 Task: Create New Customer with Customer Name: Lonestar Popcorn, Billing Address Line1: 1127 Star Trek Drive, Billing Address Line2:  Pensacola, Billing Address Line3:  Florida 32501
Action: Mouse moved to (193, 40)
Screenshot: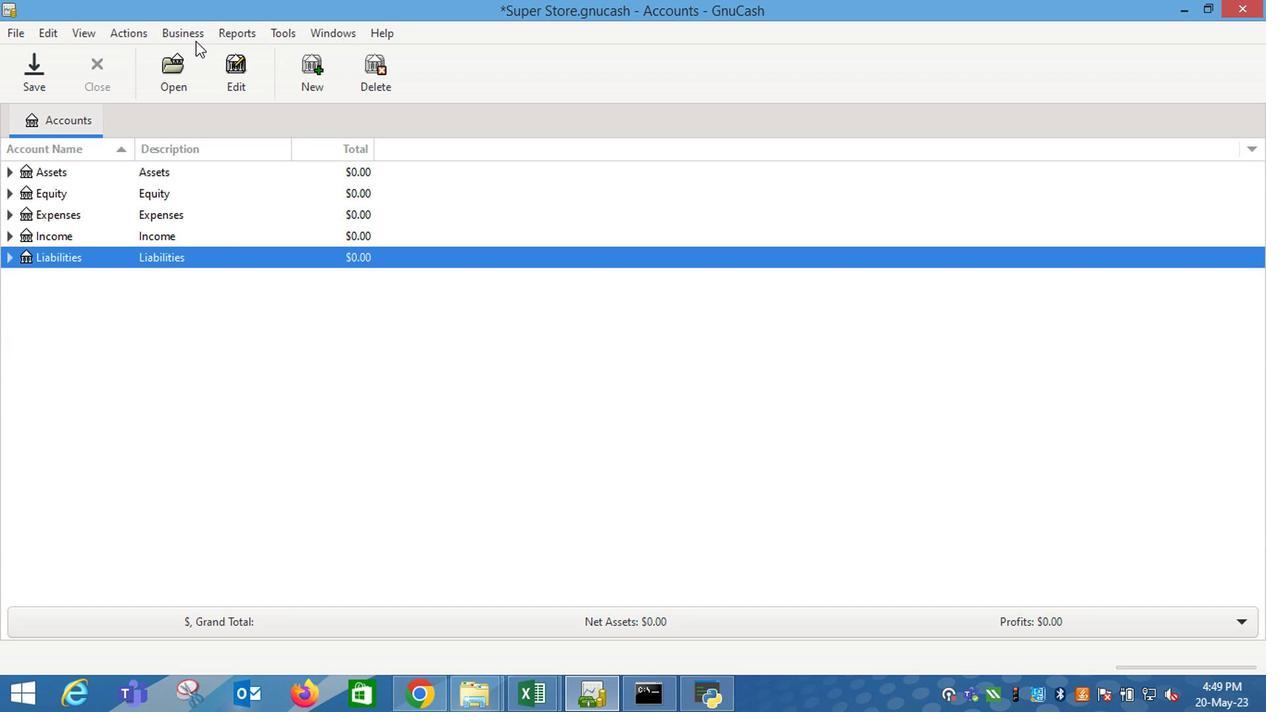 
Action: Mouse pressed left at (193, 40)
Screenshot: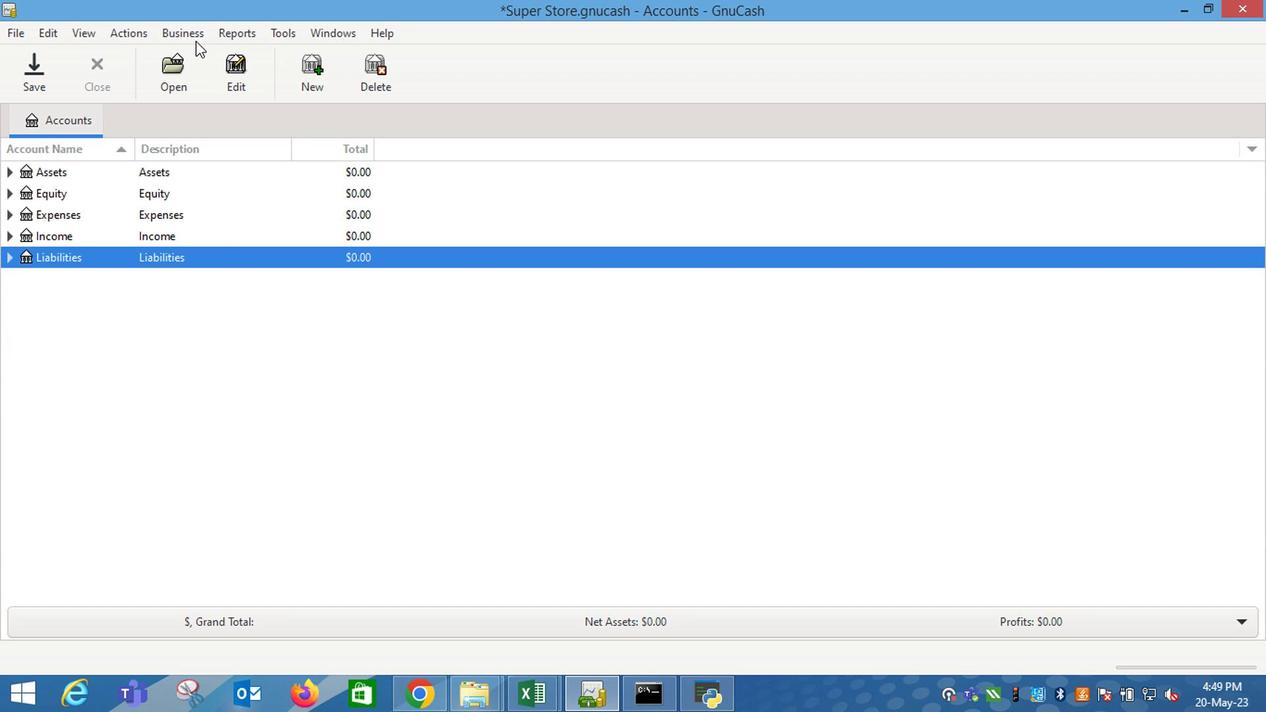 
Action: Mouse moved to (407, 81)
Screenshot: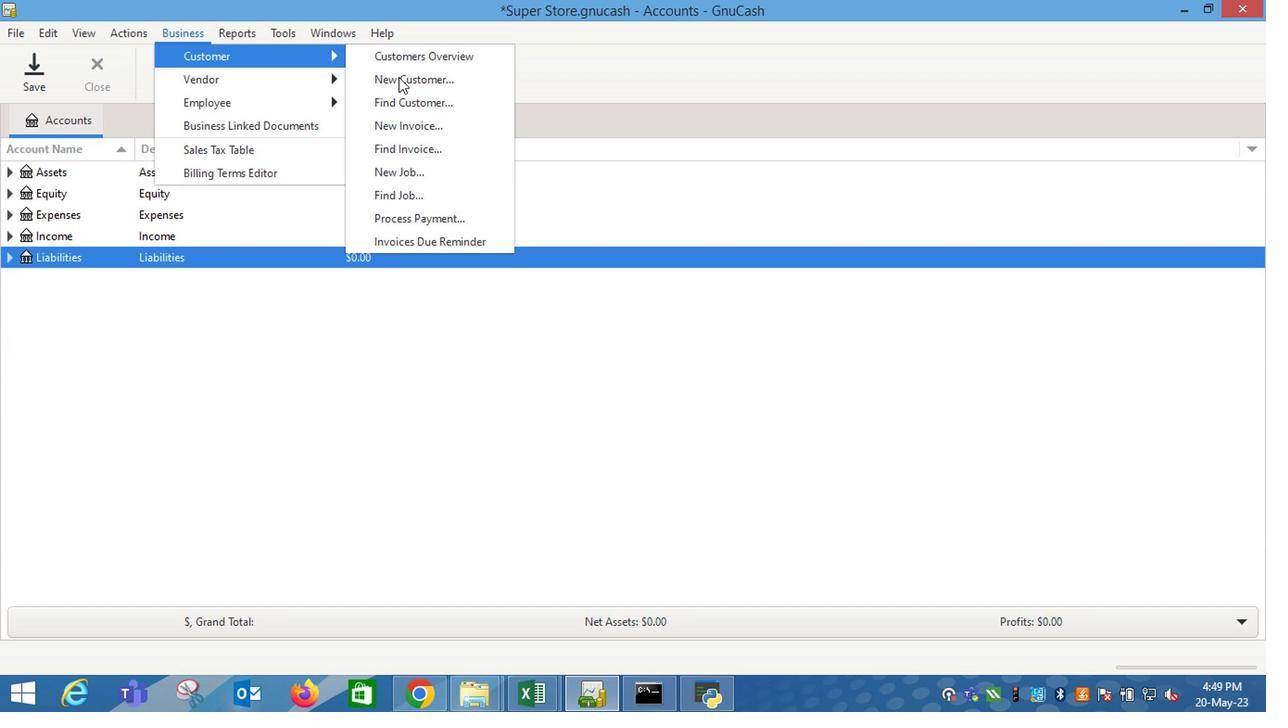 
Action: Mouse pressed left at (407, 81)
Screenshot: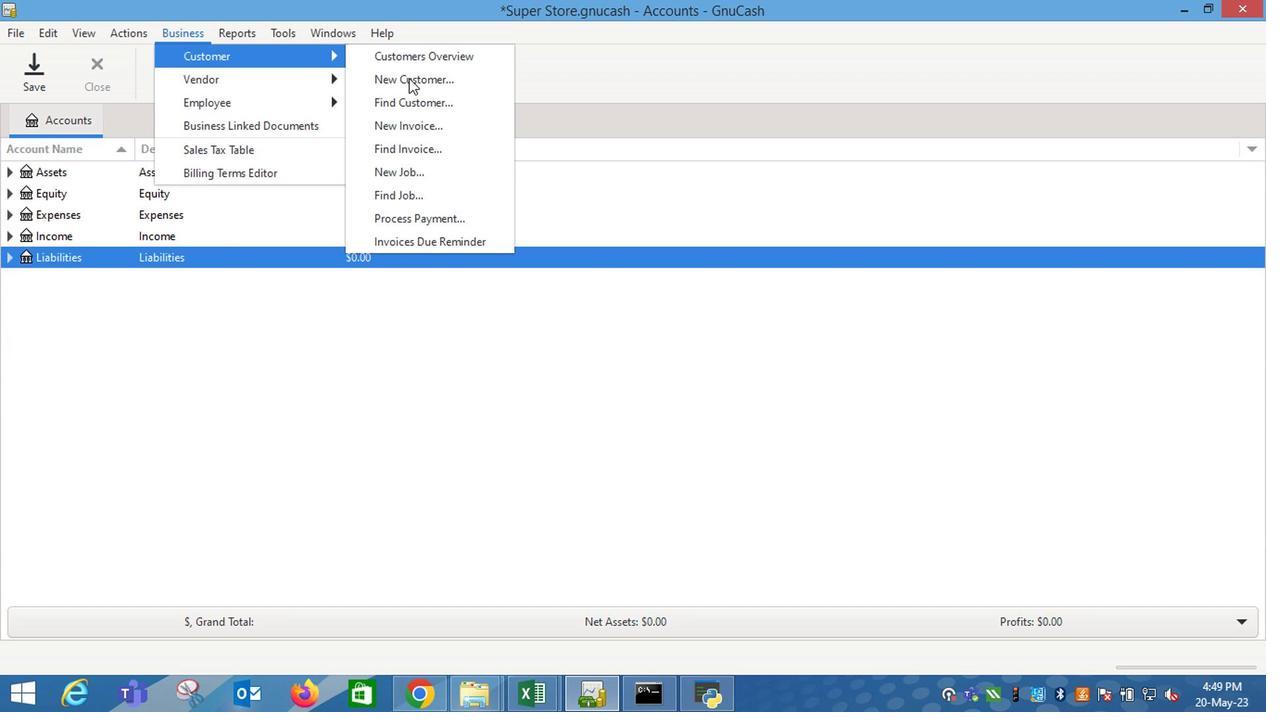 
Action: Key pressed <Key.shift_r>Lonestar<Key.space><Key.shift_r>Popcorn<Key.tab><Key.tab><Key.tab>1127<Key.space><Key.shift_r>Star<Key.space><Key.shift_r>Te<Key.backspace>rek<Key.space><Key.shift_r>Drive<Key.tab><Key.shift_r>P<Key.tab><Key.shift_r>F<Key.tab>
Screenshot: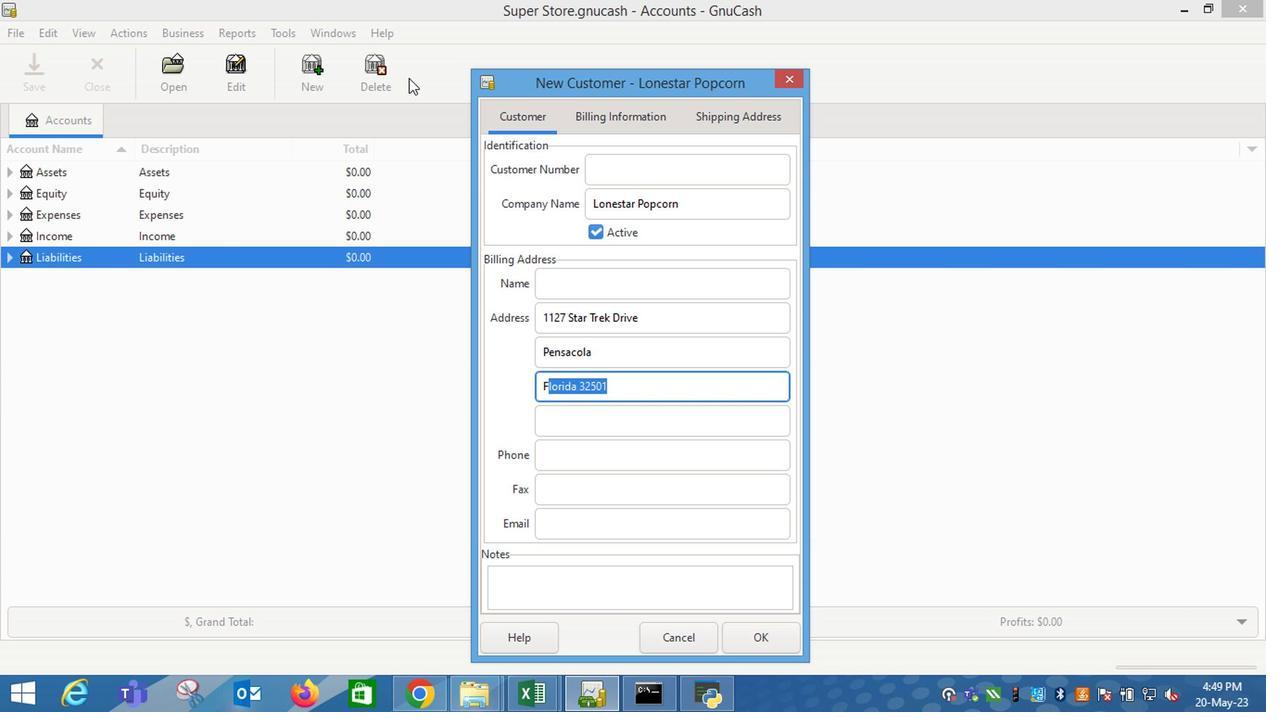 
Action: Mouse moved to (760, 632)
Screenshot: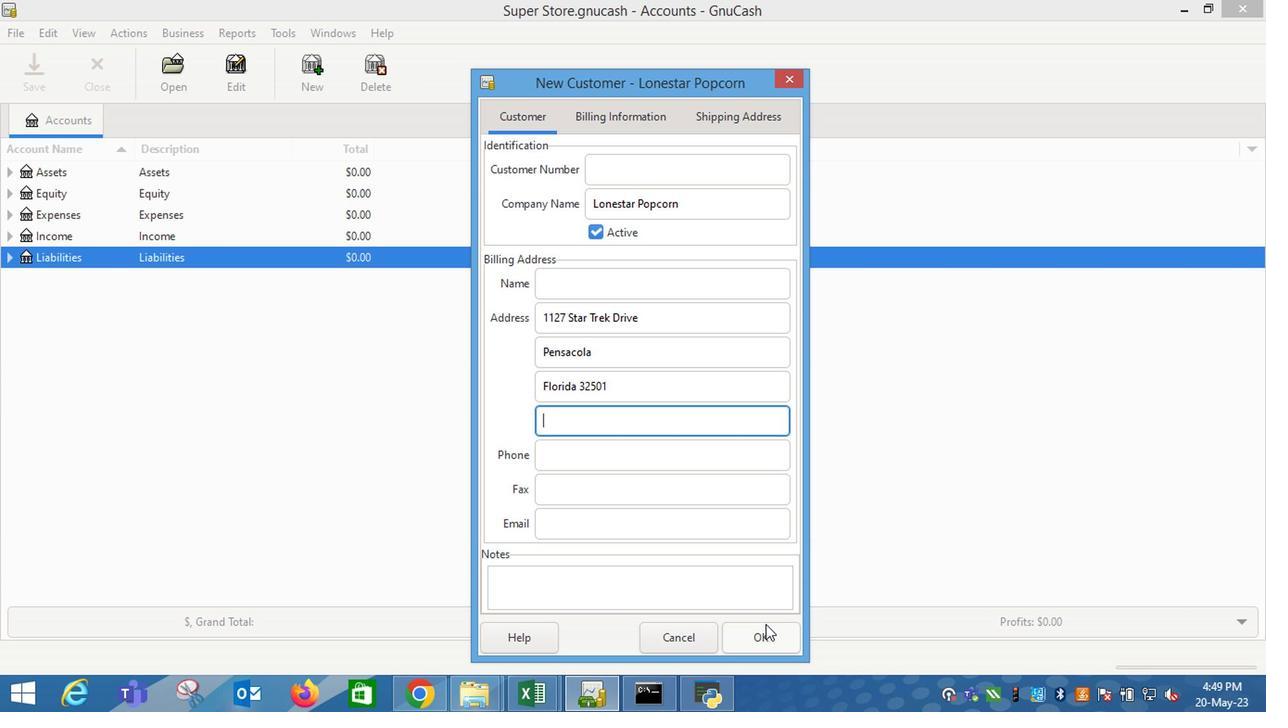 
Action: Mouse pressed left at (760, 632)
Screenshot: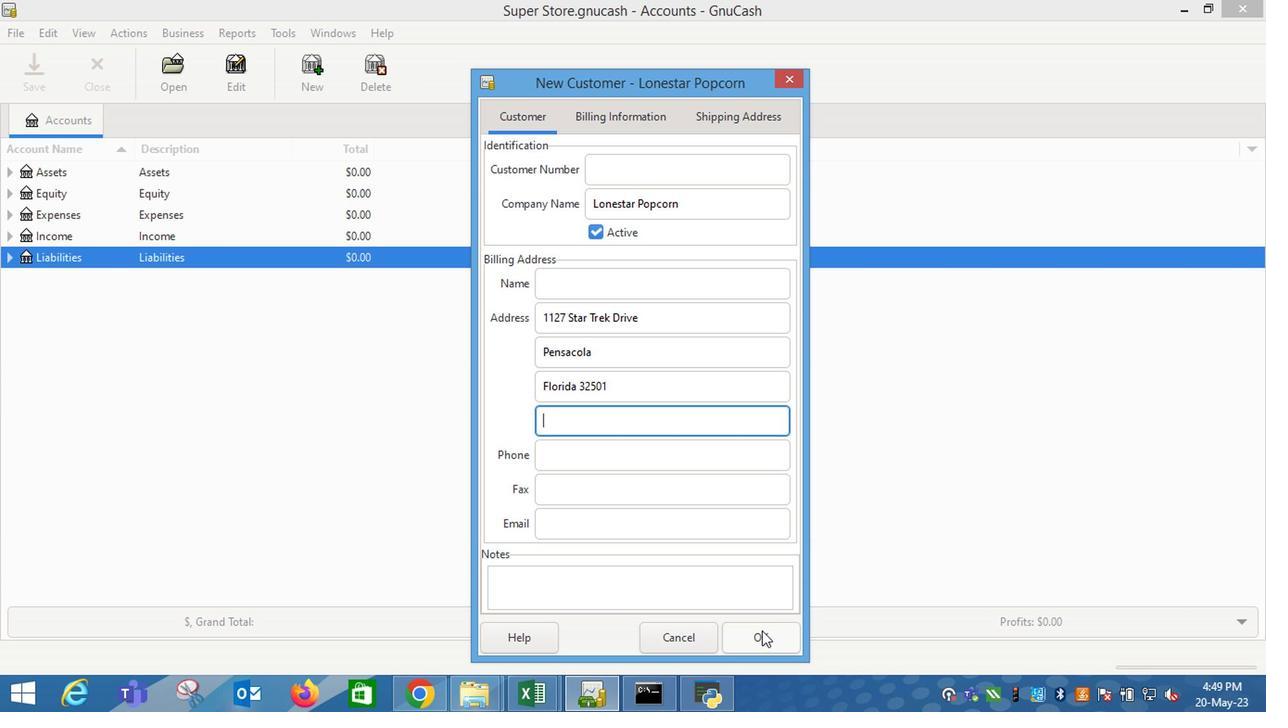 
